 Task: Edit Director of Photography By SAAC in Action Trailer
Action: Mouse moved to (134, 63)
Screenshot: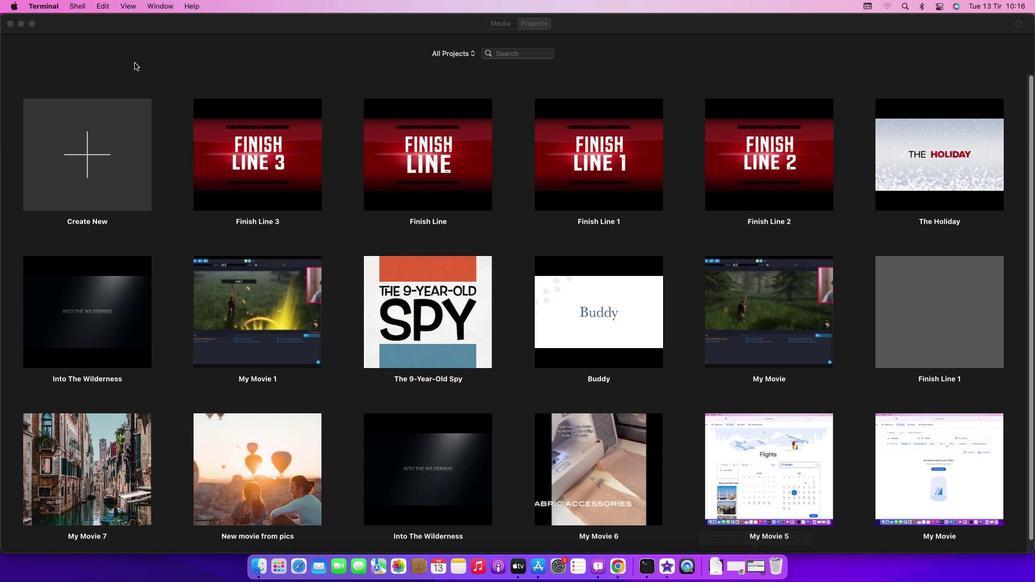 
Action: Mouse pressed left at (134, 63)
Screenshot: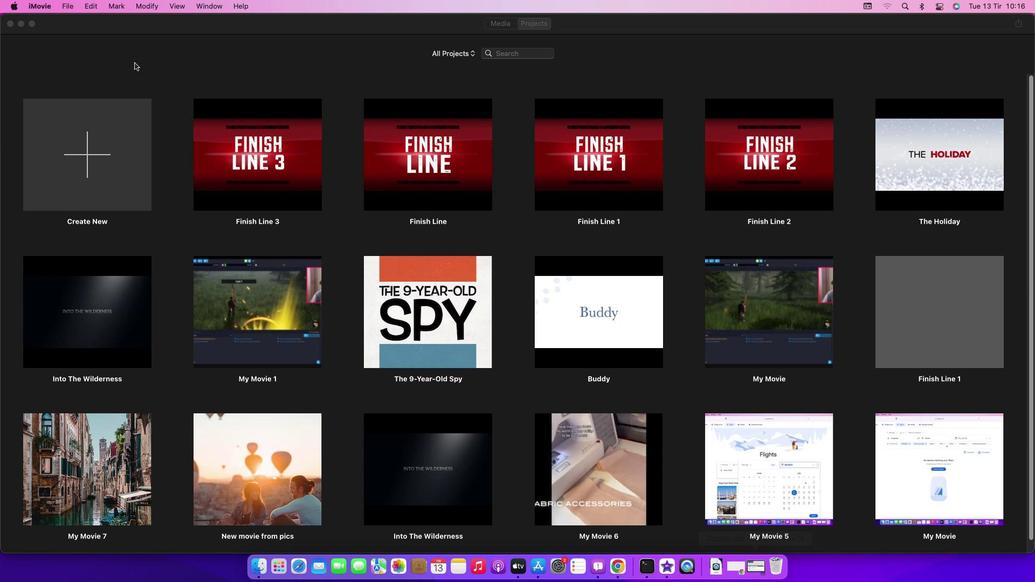 
Action: Mouse moved to (69, 7)
Screenshot: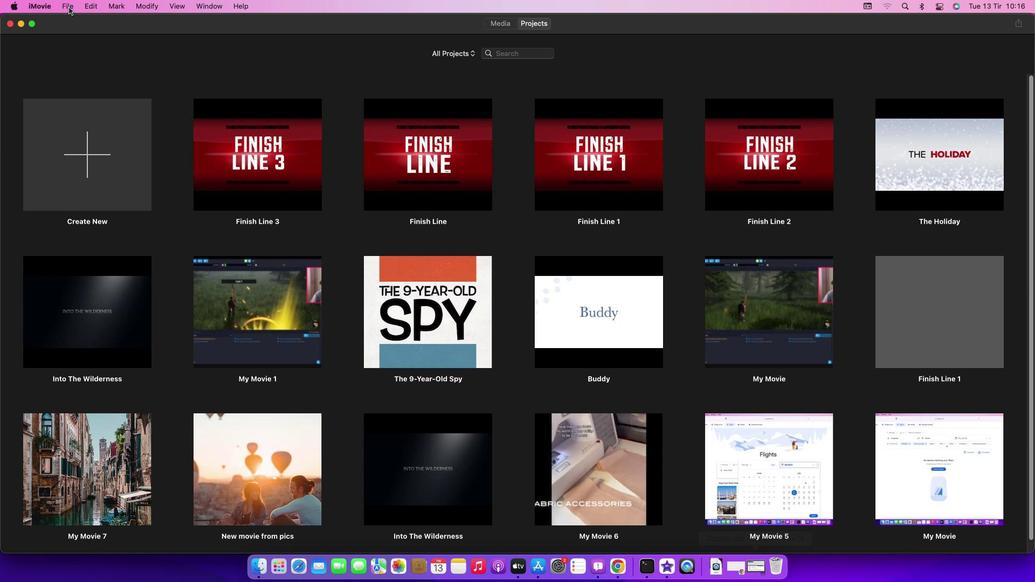 
Action: Mouse pressed left at (69, 7)
Screenshot: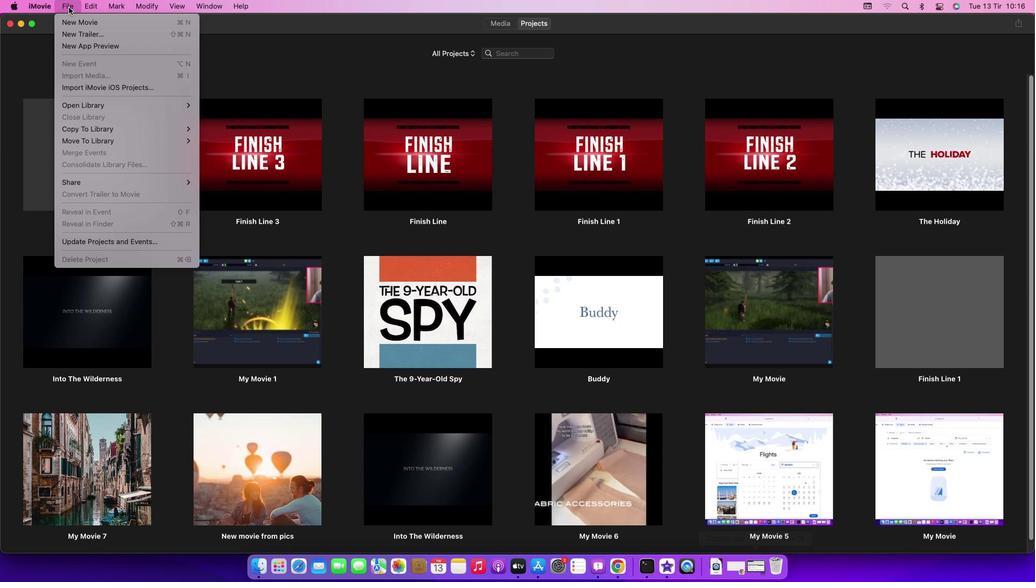 
Action: Mouse moved to (86, 32)
Screenshot: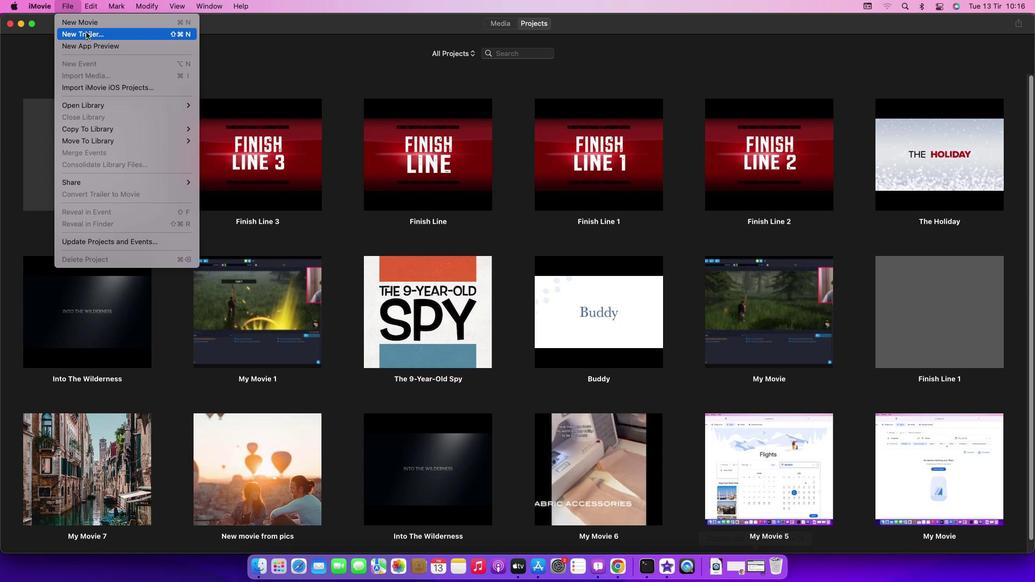 
Action: Mouse pressed left at (86, 32)
Screenshot: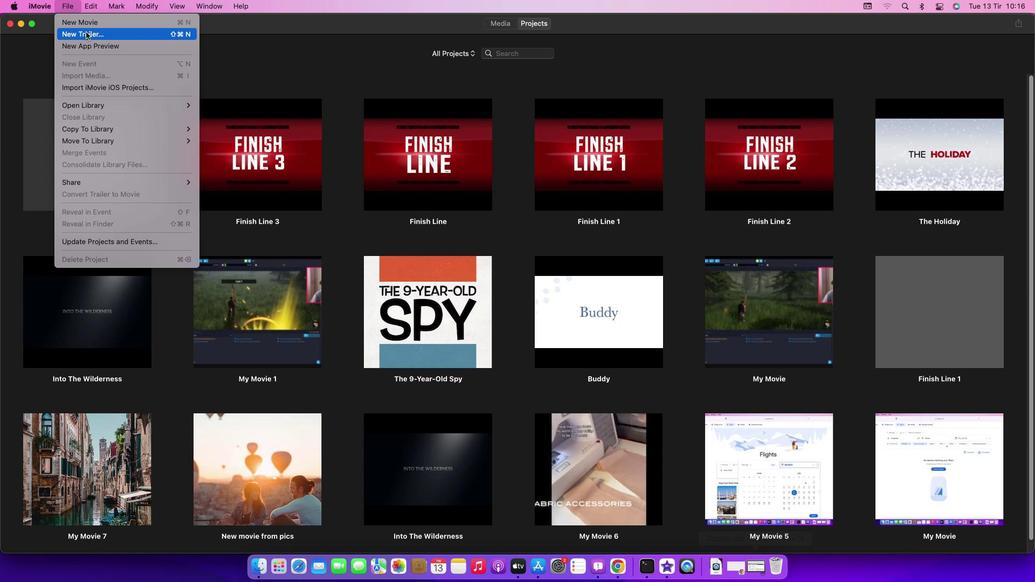 
Action: Mouse moved to (621, 307)
Screenshot: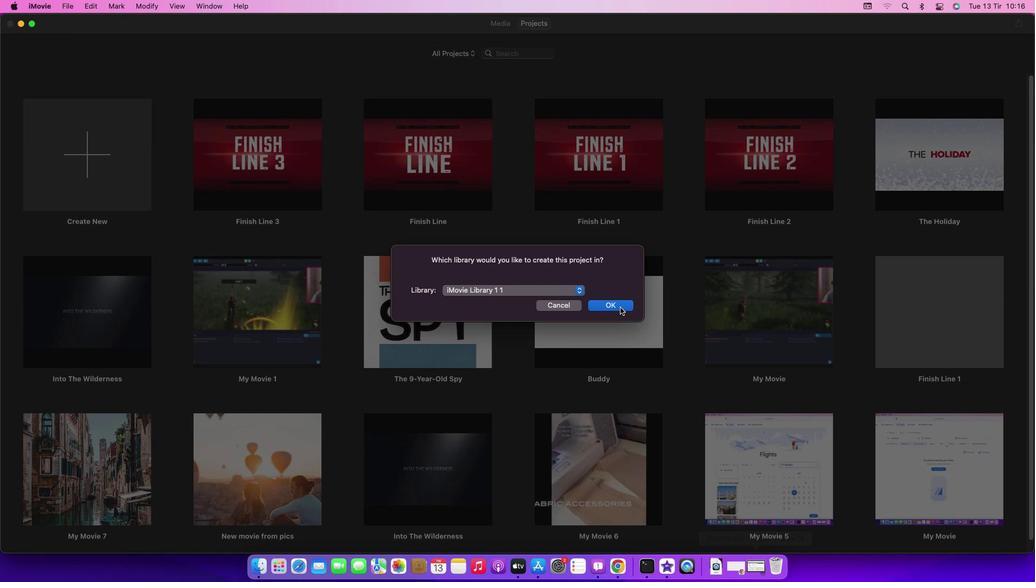 
Action: Mouse pressed left at (621, 307)
Screenshot: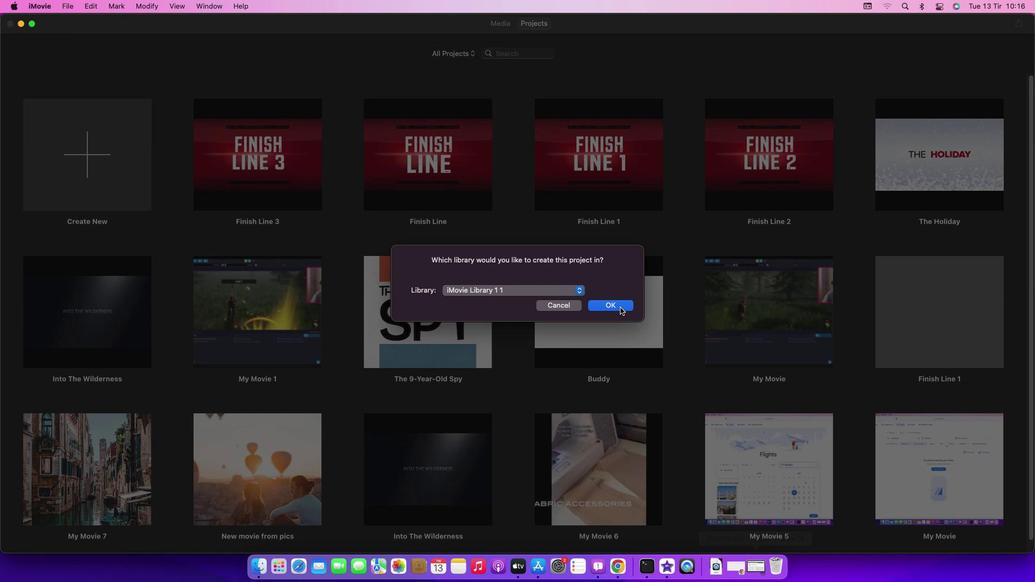 
Action: Mouse moved to (326, 212)
Screenshot: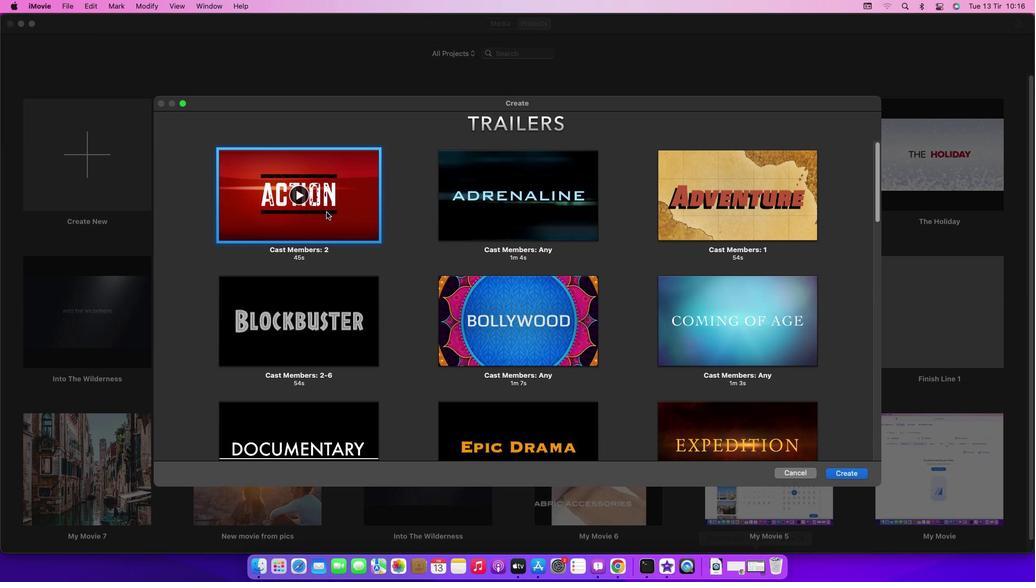 
Action: Mouse pressed left at (326, 212)
Screenshot: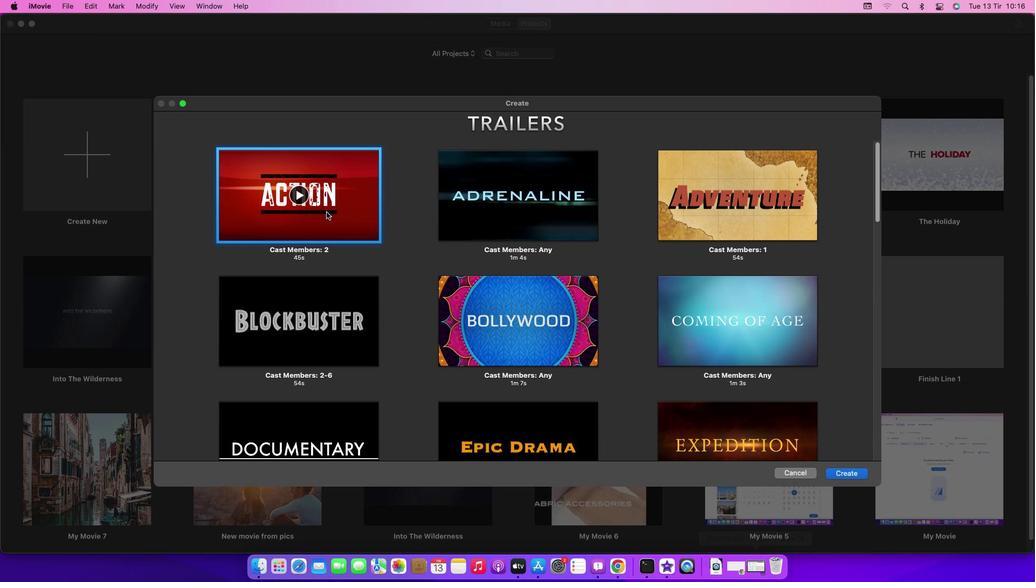 
Action: Mouse moved to (849, 474)
Screenshot: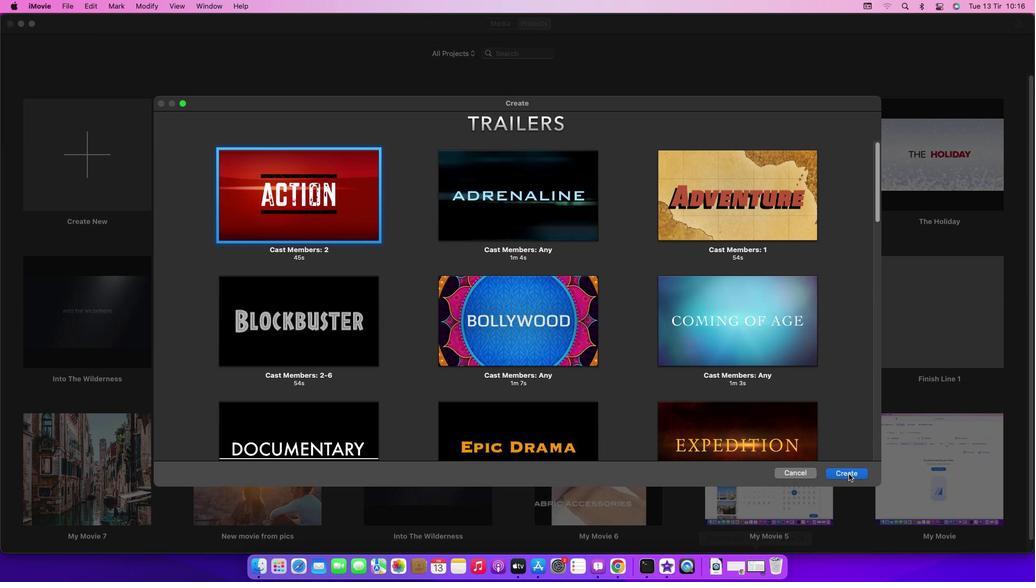 
Action: Mouse pressed left at (849, 474)
Screenshot: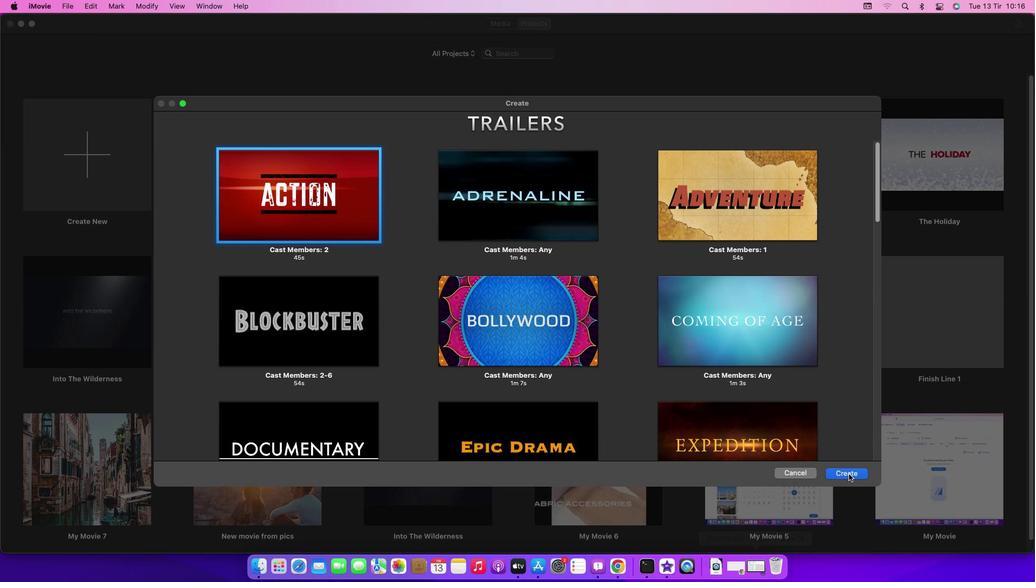 
Action: Mouse moved to (258, 497)
Screenshot: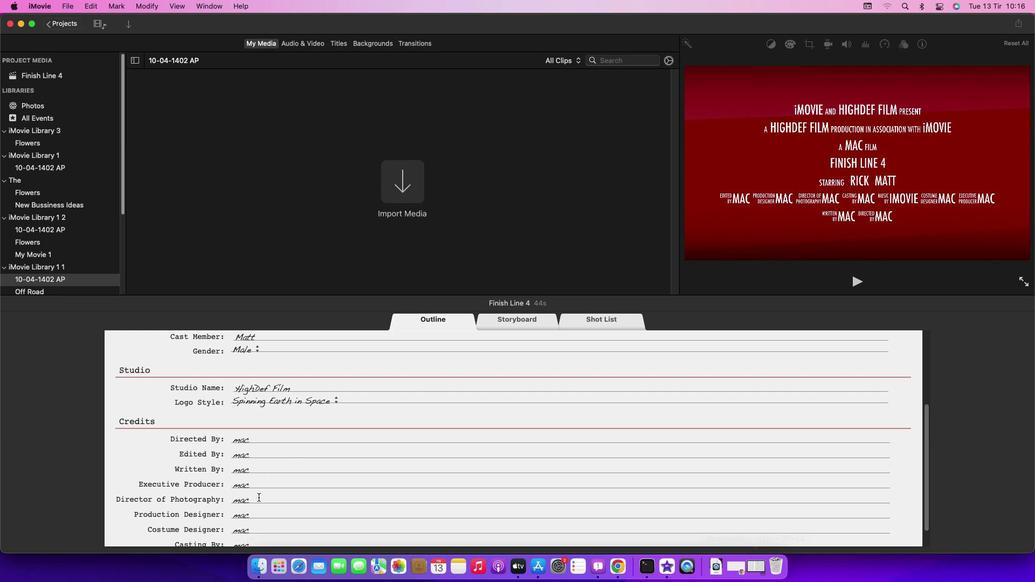 
Action: Mouse pressed left at (258, 497)
Screenshot: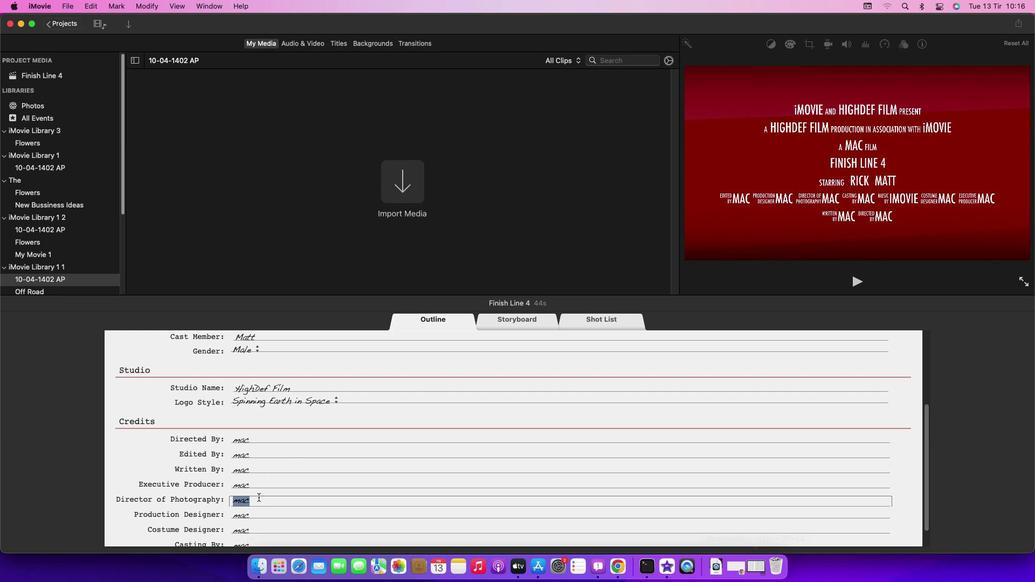 
Action: Key pressed Key.backspaceKey.caps_lockKey.caps_lock'S''A''A''C'Key.enter
Screenshot: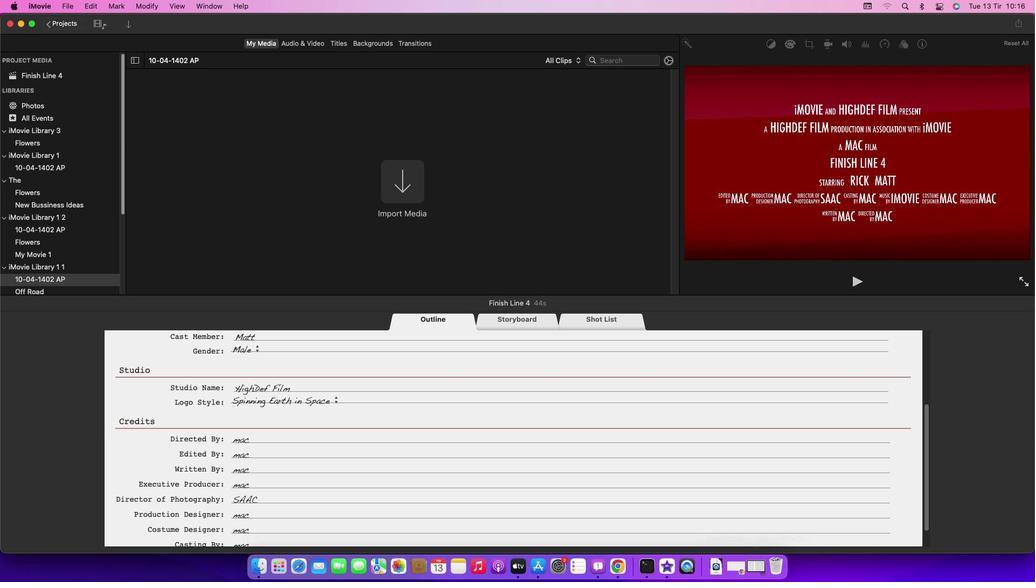 
